 Task: Reply All to email with the signature Dylan Clark with the subject 'Request for paternity leave' from softage.1@softage.net with the message 'Would it be possible to have a project review meeting with all stakeholders next week?'
Action: Mouse moved to (1020, 170)
Screenshot: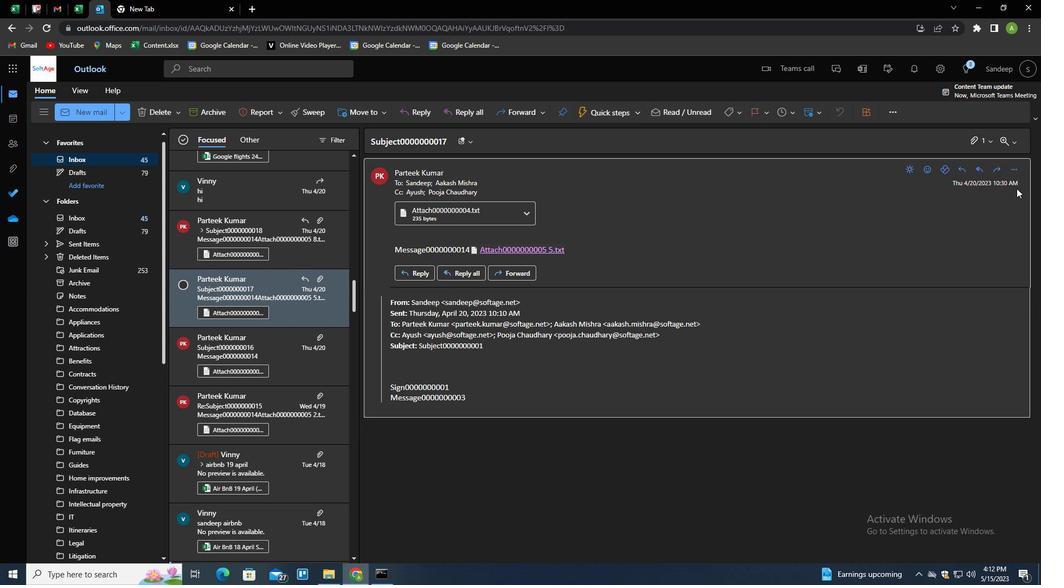 
Action: Mouse pressed left at (1020, 170)
Screenshot: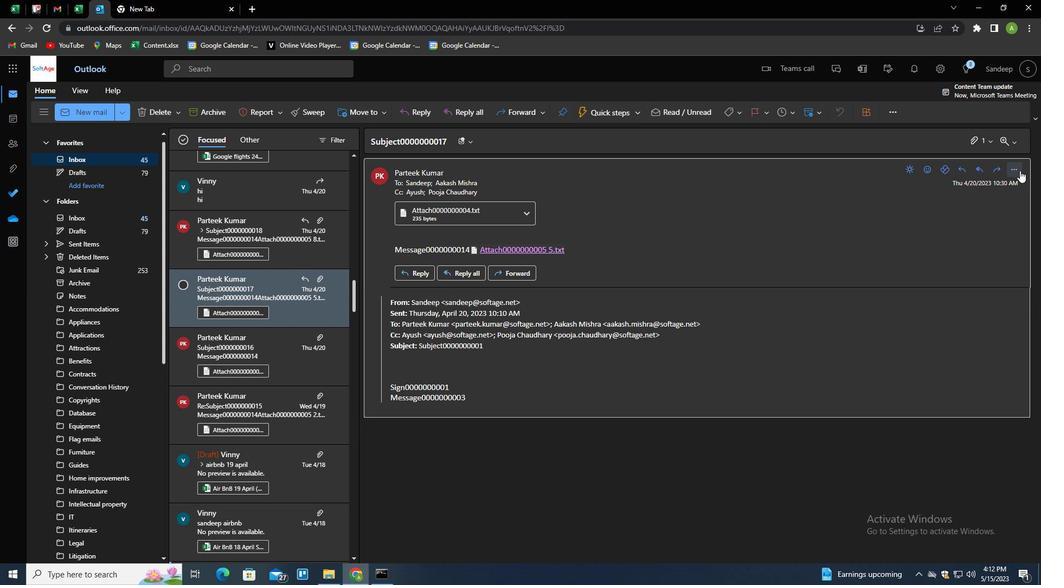 
Action: Mouse moved to (975, 204)
Screenshot: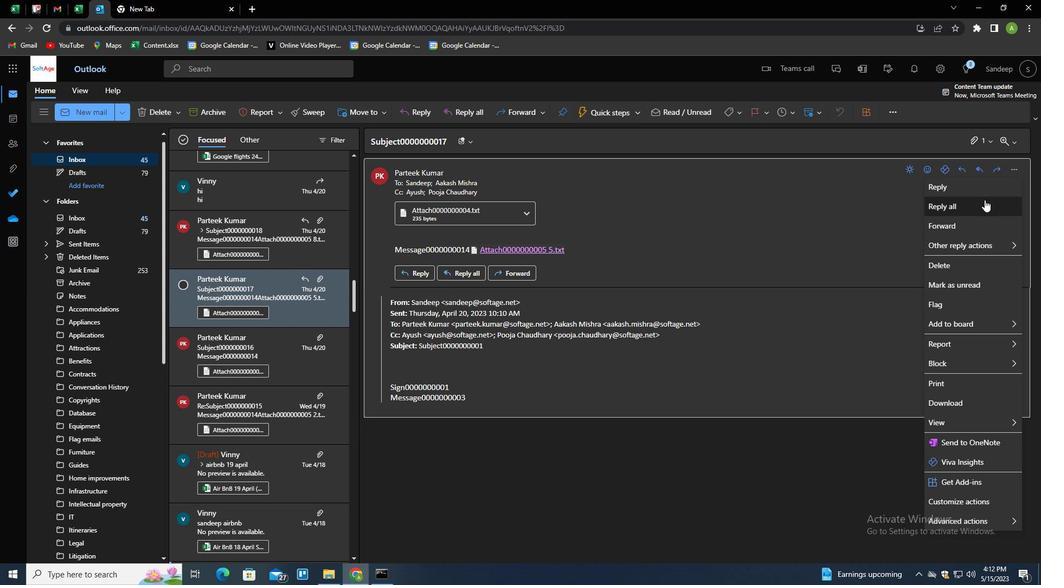 
Action: Mouse pressed left at (975, 204)
Screenshot: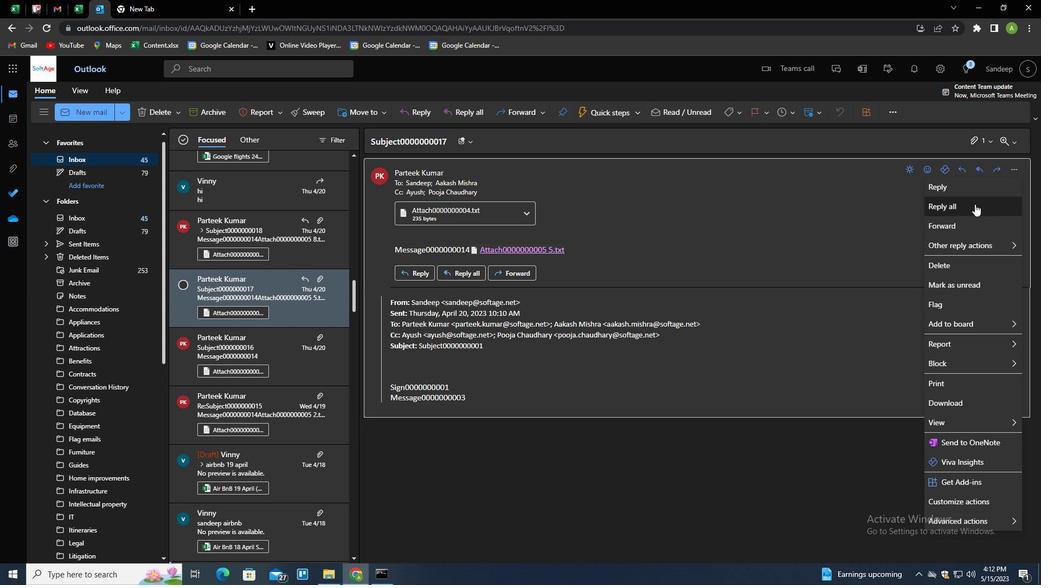 
Action: Mouse moved to (378, 310)
Screenshot: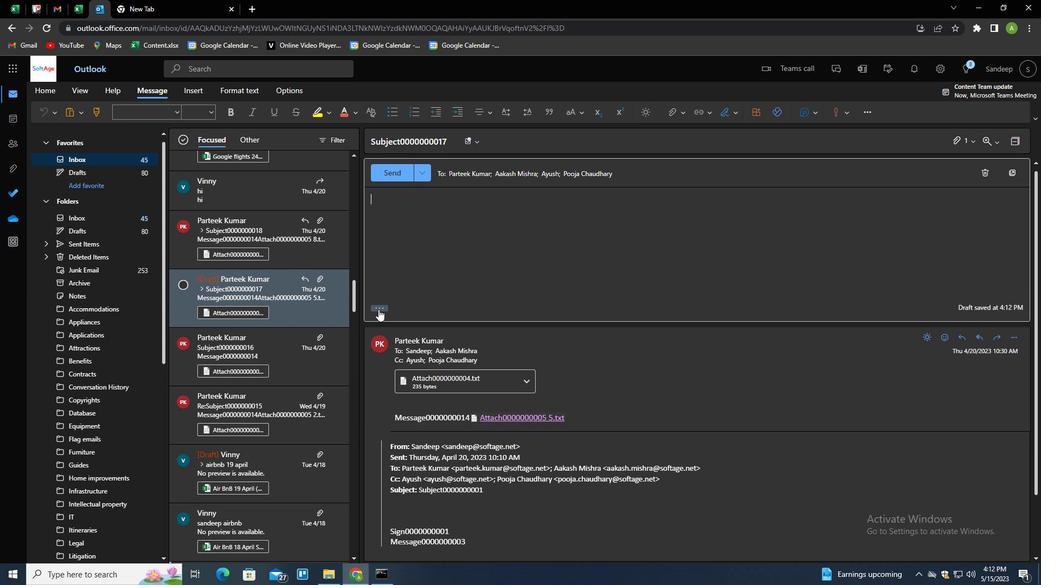 
Action: Mouse pressed left at (378, 310)
Screenshot: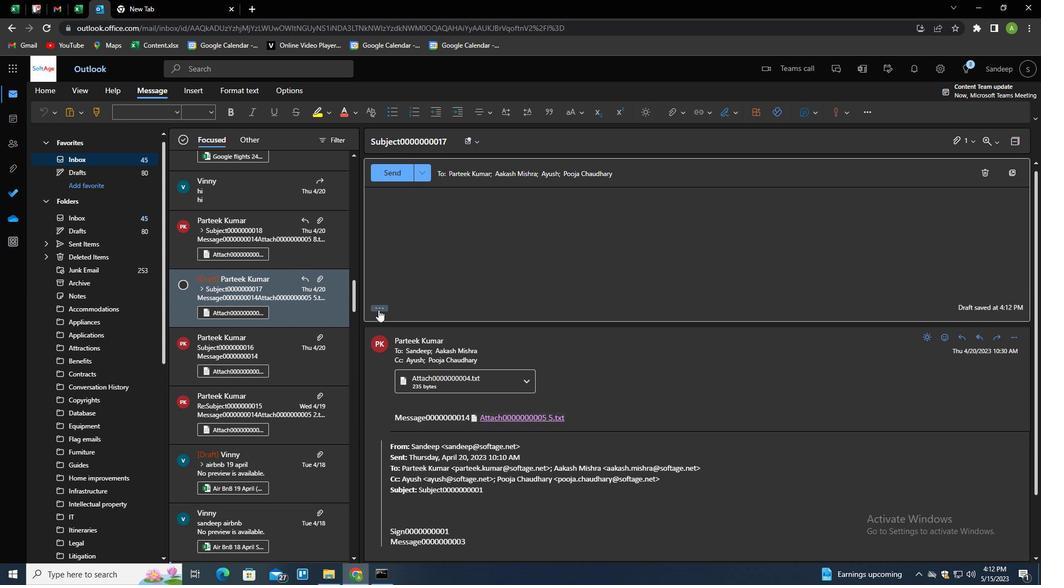 
Action: Mouse moved to (732, 111)
Screenshot: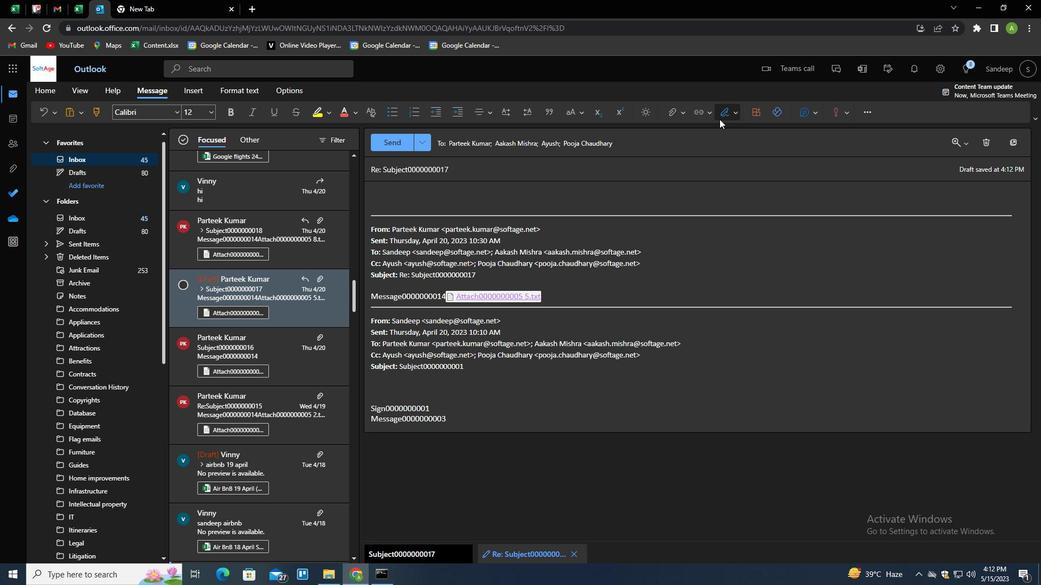 
Action: Mouse pressed left at (732, 111)
Screenshot: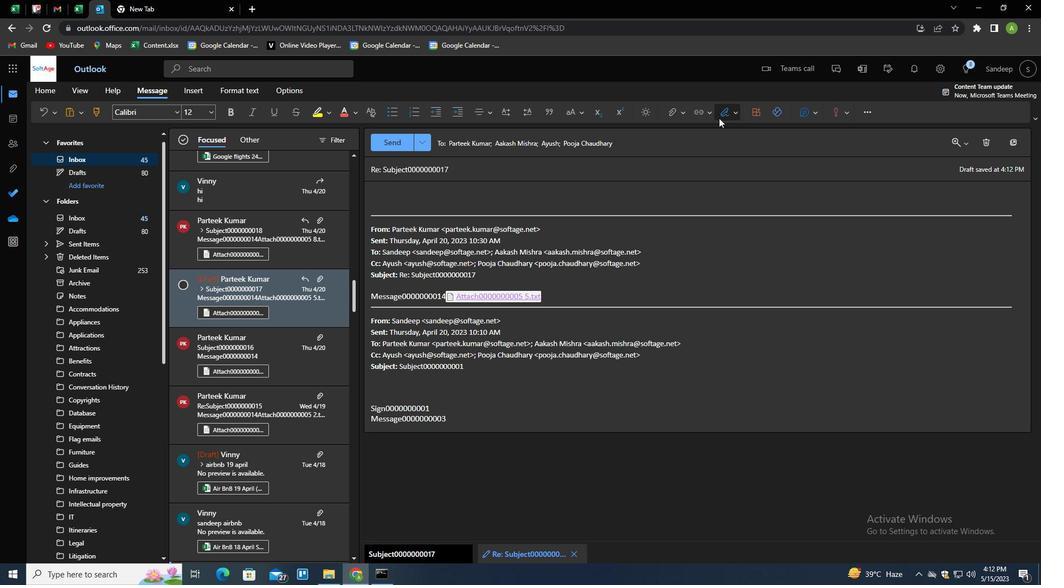 
Action: Mouse moved to (715, 152)
Screenshot: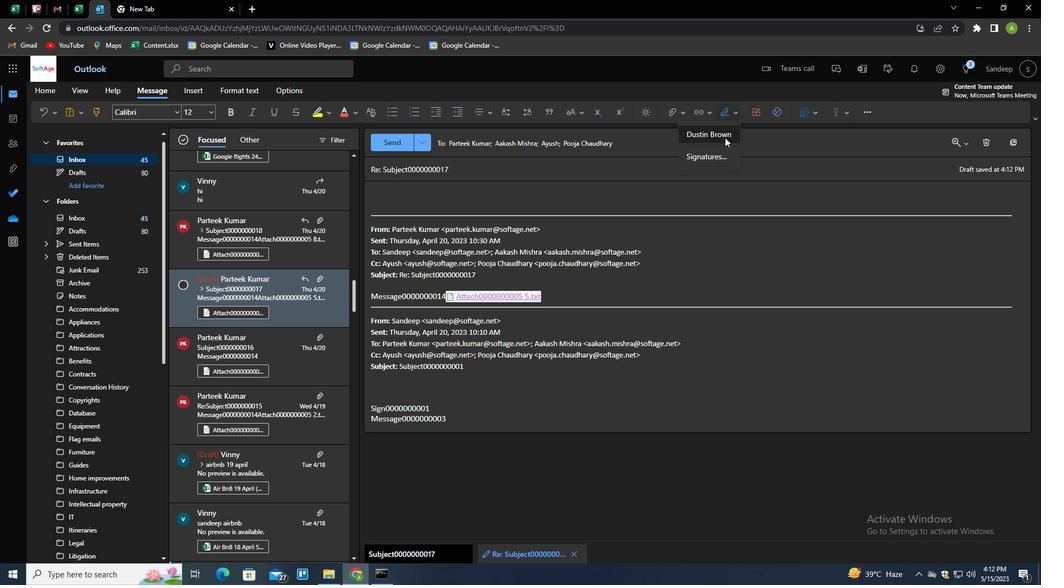 
Action: Mouse pressed left at (715, 152)
Screenshot: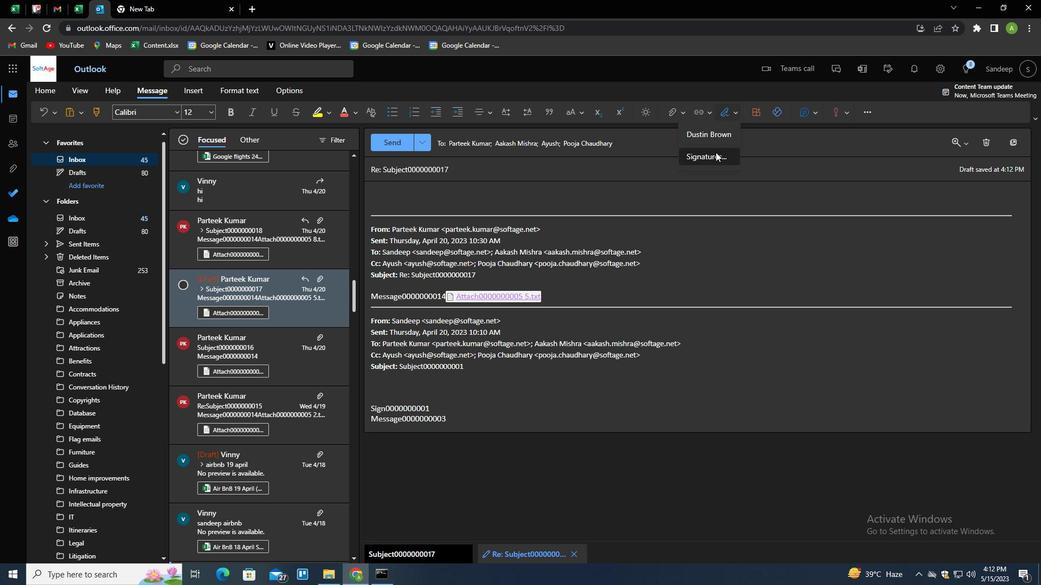 
Action: Mouse moved to (735, 193)
Screenshot: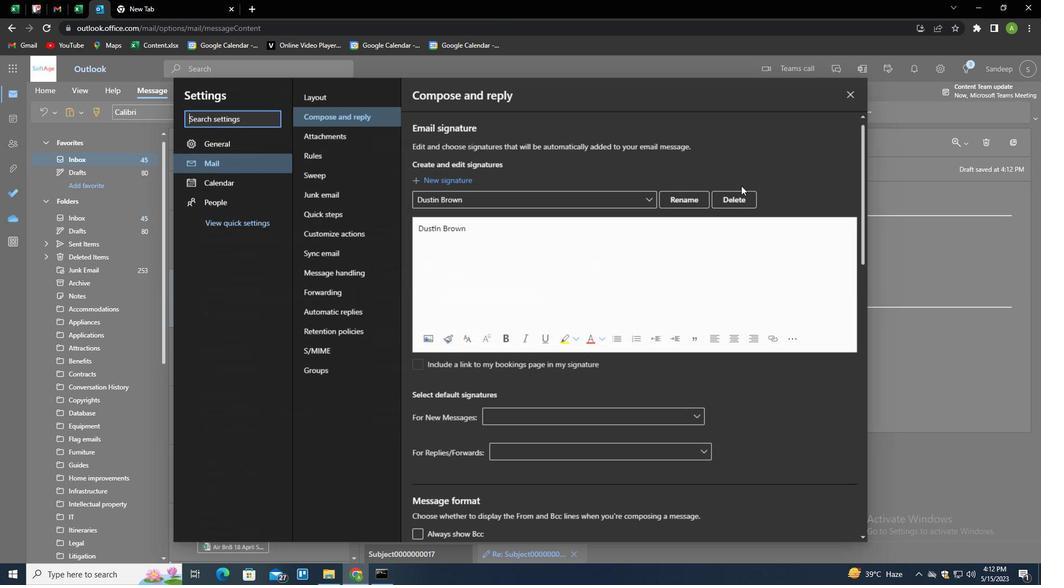 
Action: Mouse pressed left at (735, 193)
Screenshot: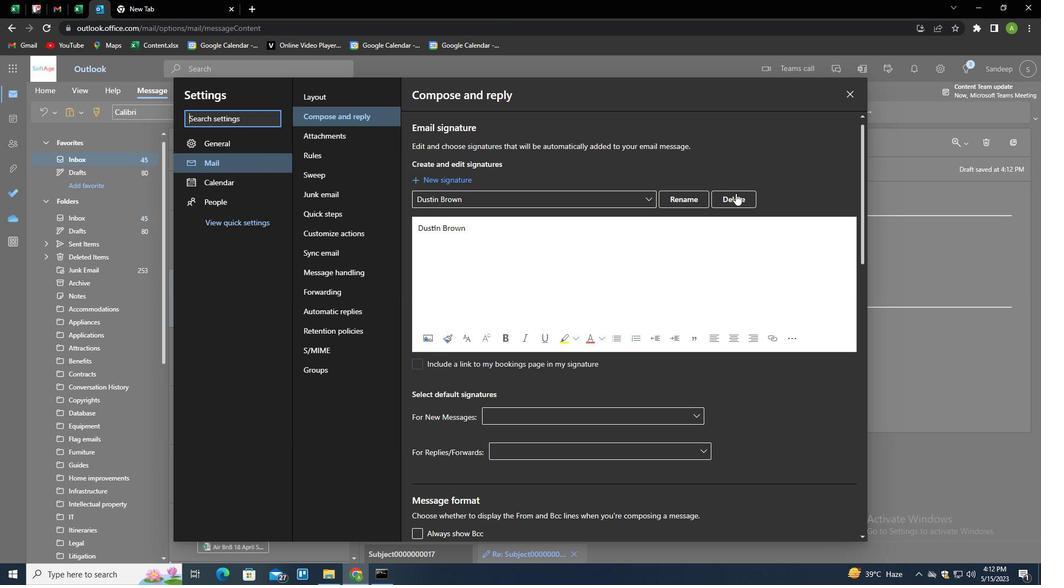 
Action: Mouse moved to (727, 197)
Screenshot: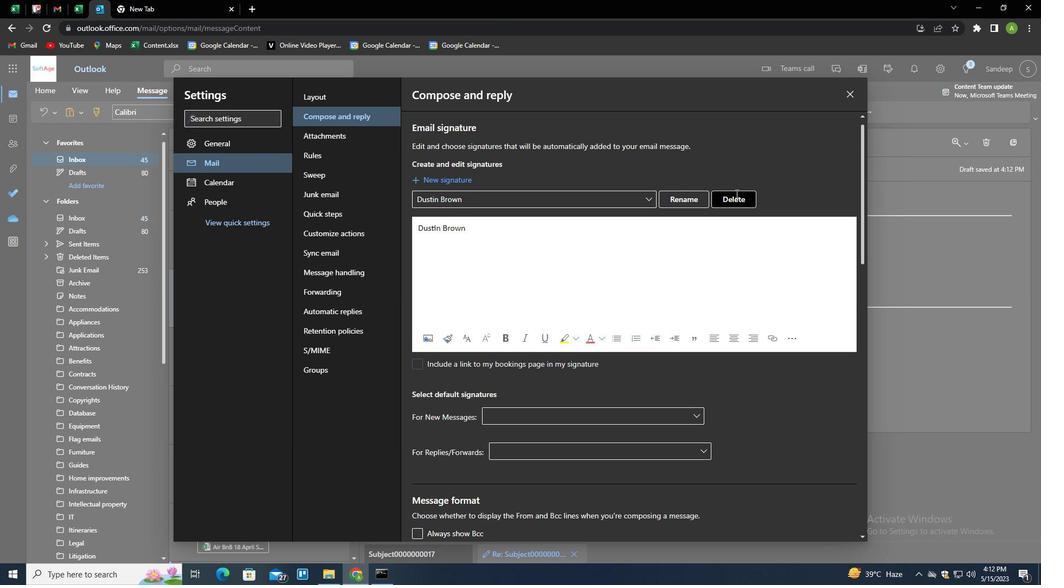 
Action: Mouse pressed left at (727, 197)
Screenshot: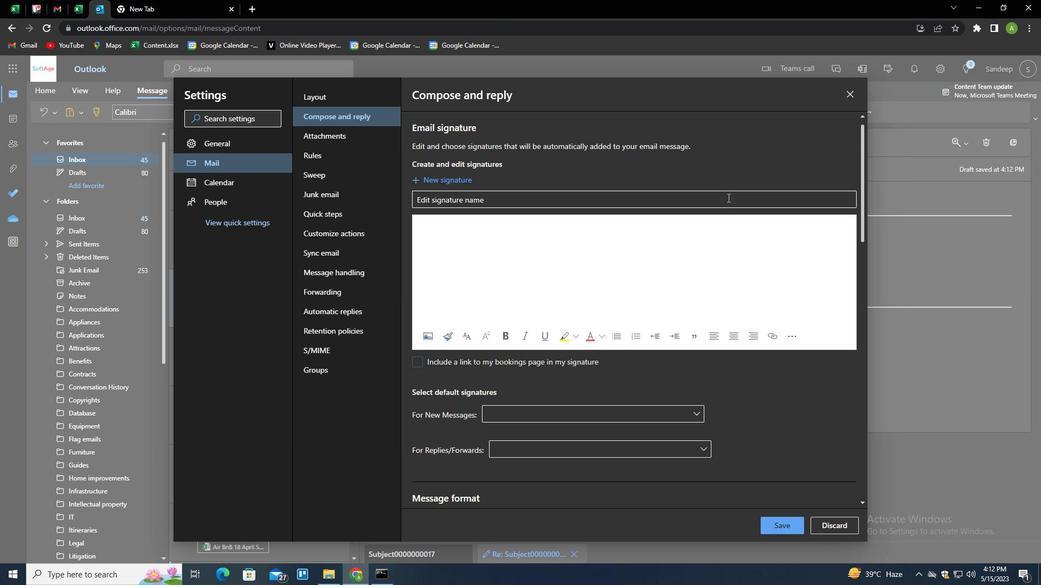 
Action: Key pressed <Key.shift>DYLAN<Key.space><Key.shift>CLARK<Key.tab><Key.shift>DYLAN<Key.space><Key.shift>CLARK
Screenshot: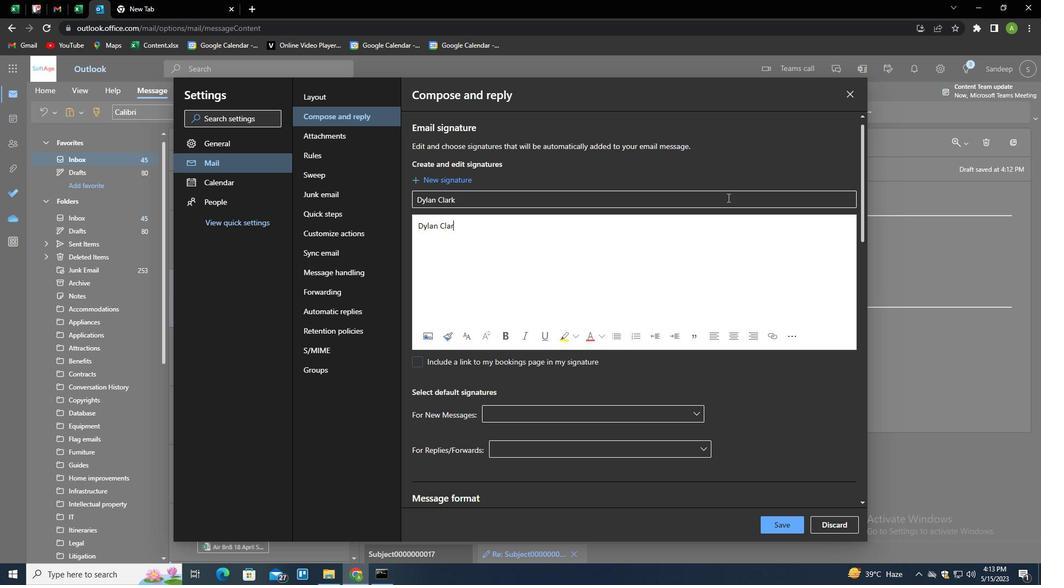 
Action: Mouse moved to (784, 524)
Screenshot: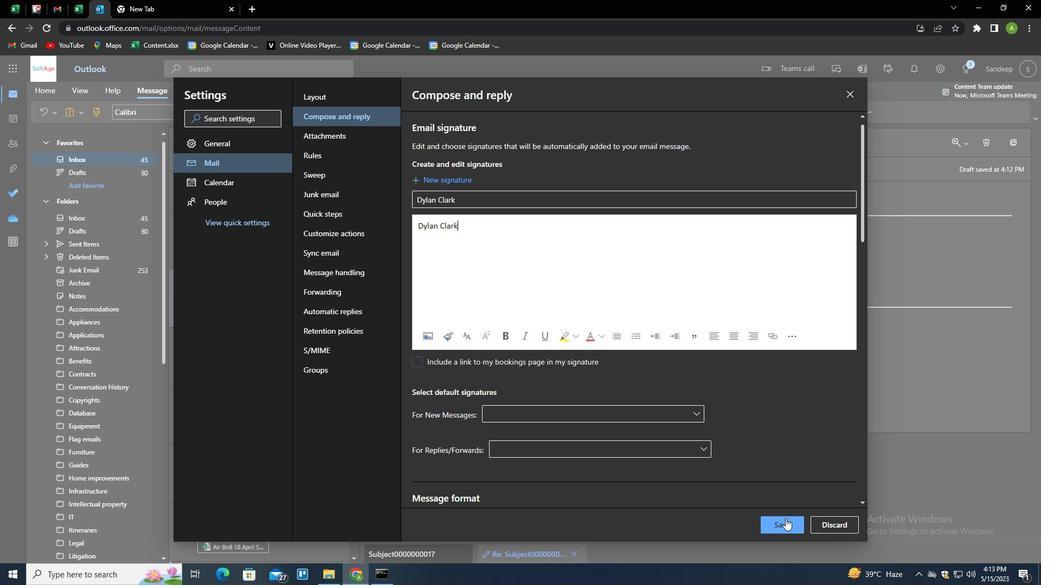 
Action: Mouse pressed left at (784, 524)
Screenshot: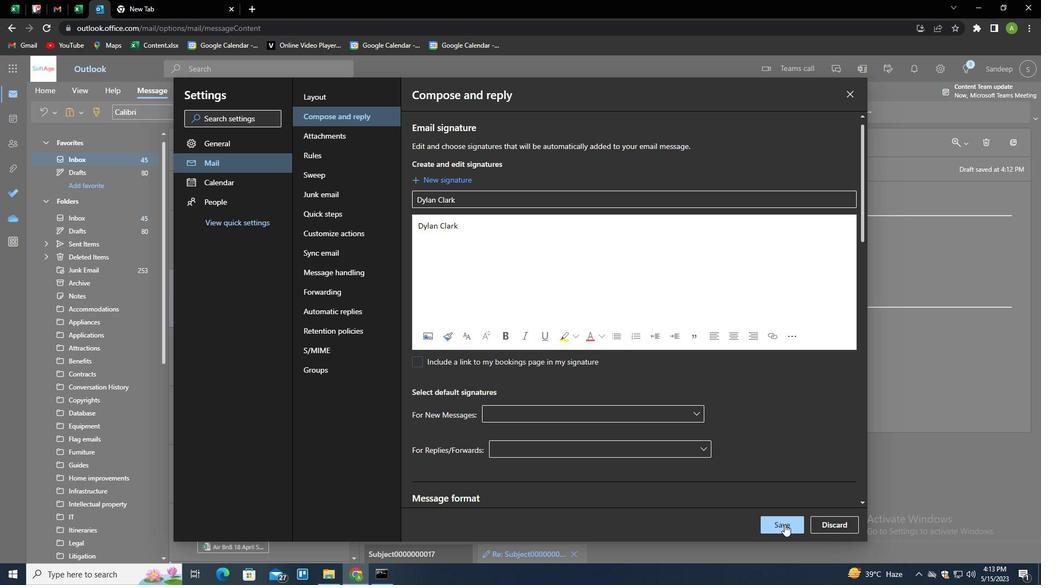 
Action: Mouse moved to (923, 267)
Screenshot: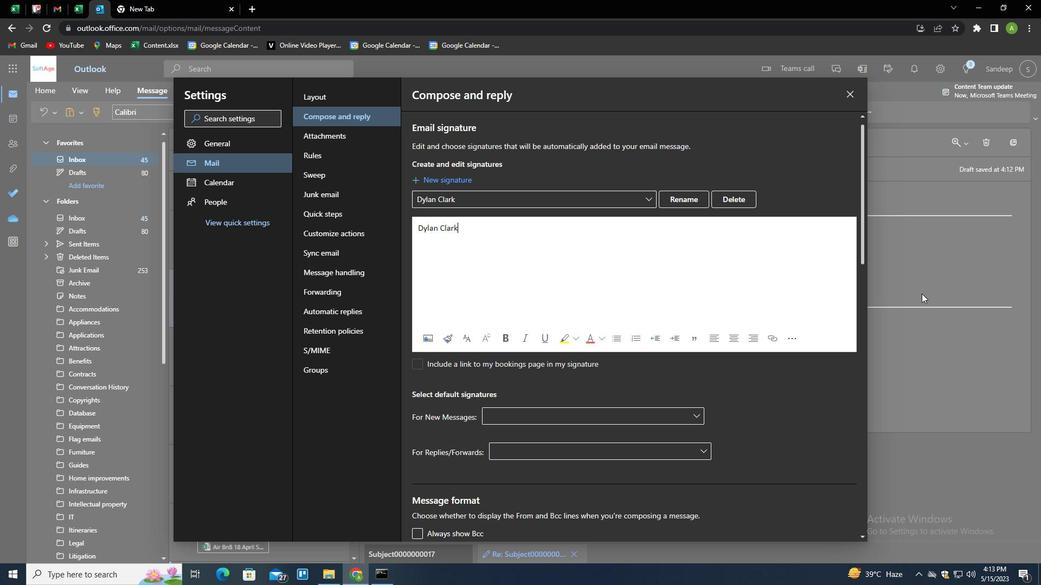 
Action: Mouse pressed left at (923, 267)
Screenshot: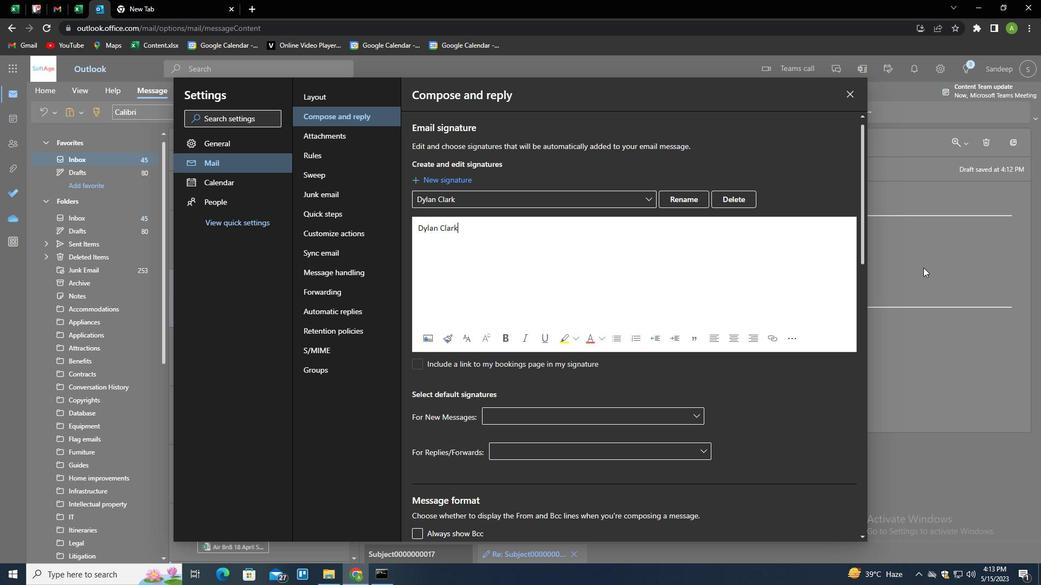 
Action: Mouse moved to (722, 115)
Screenshot: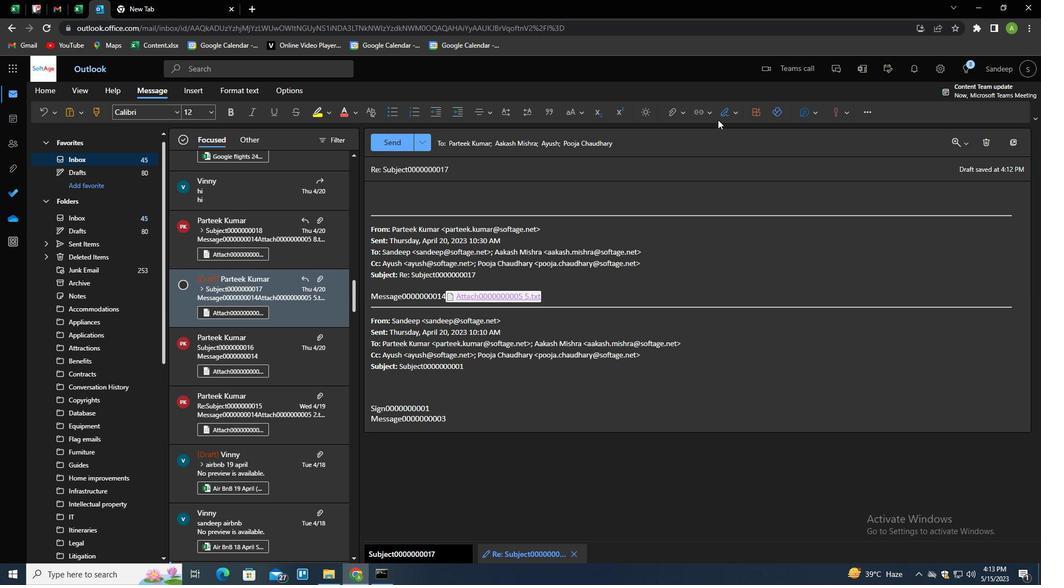 
Action: Mouse pressed left at (722, 115)
Screenshot: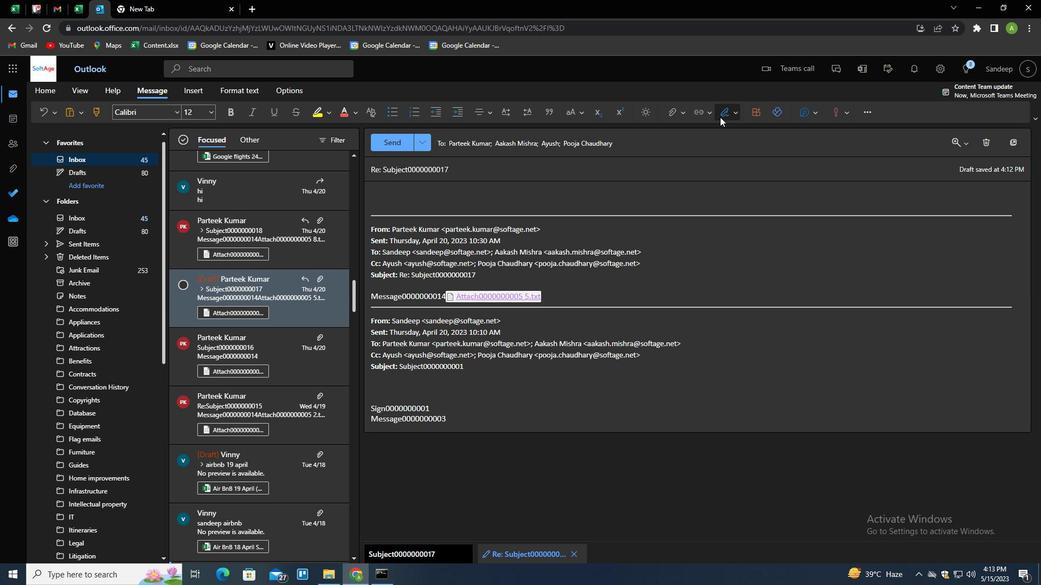 
Action: Mouse moved to (720, 137)
Screenshot: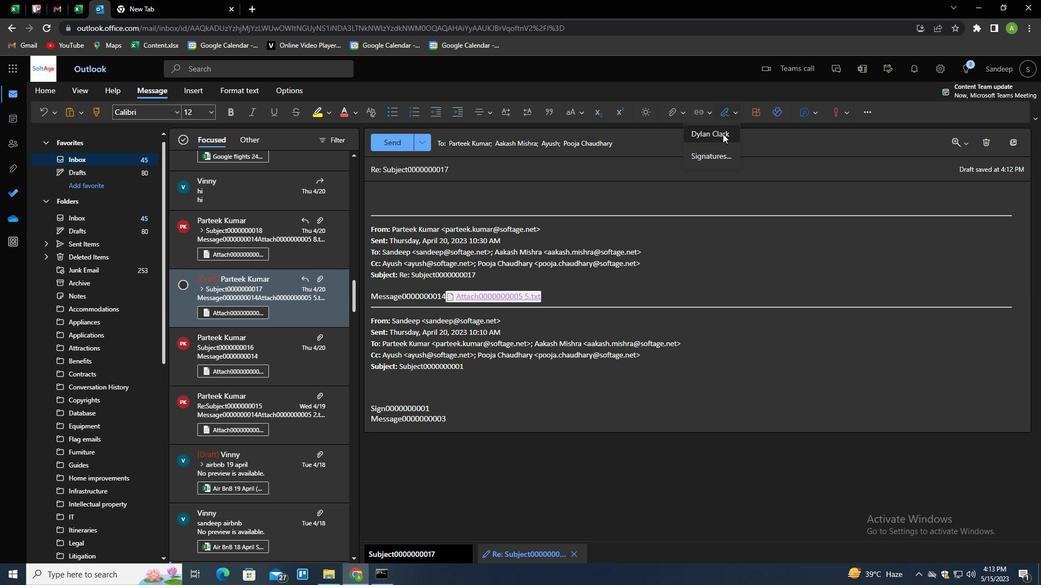 
Action: Mouse pressed left at (720, 137)
Screenshot: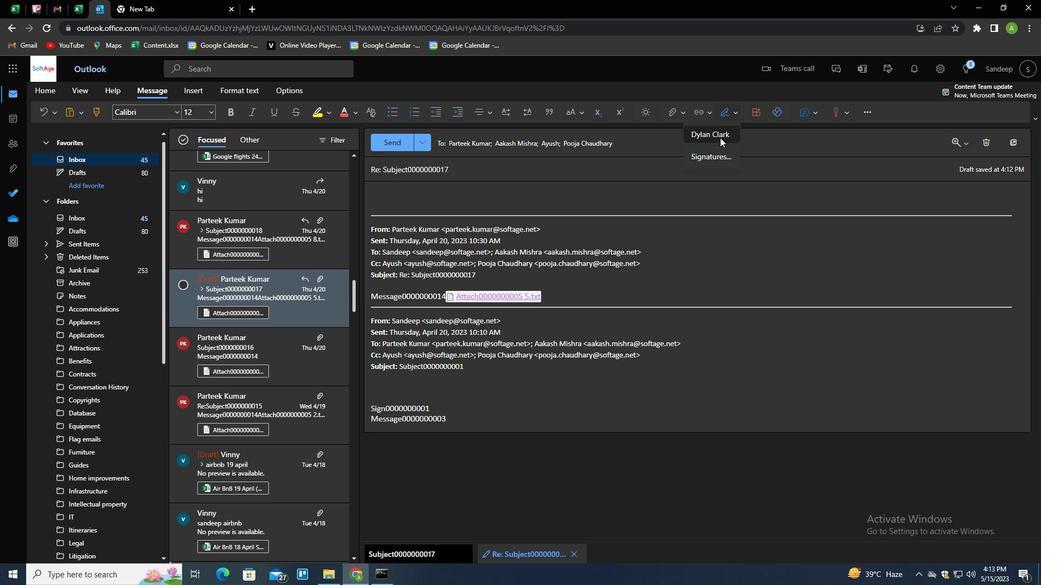 
Action: Mouse moved to (418, 168)
Screenshot: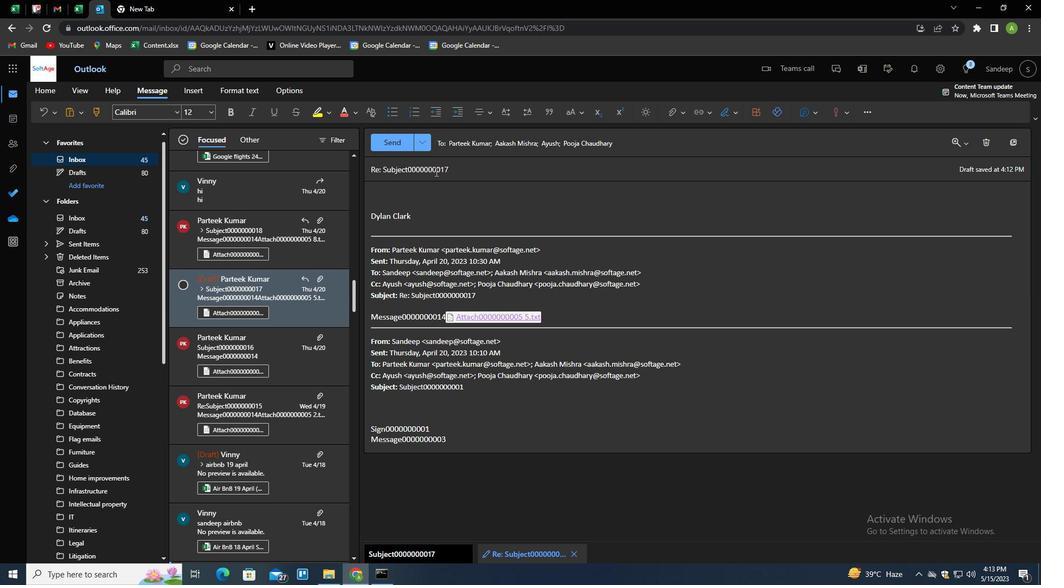 
Action: Mouse pressed left at (418, 168)
Screenshot: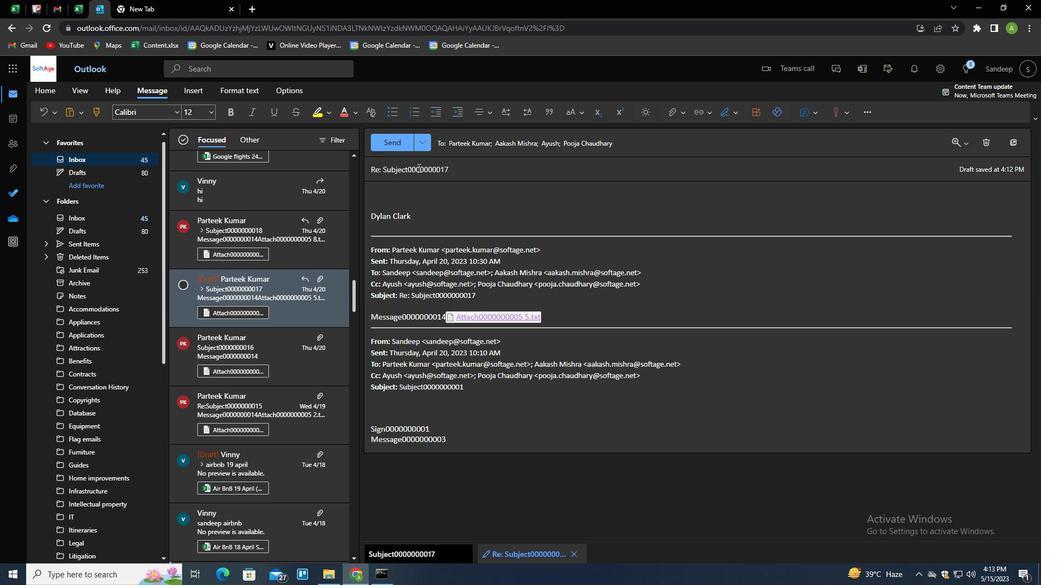 
Action: Mouse pressed left at (418, 168)
Screenshot: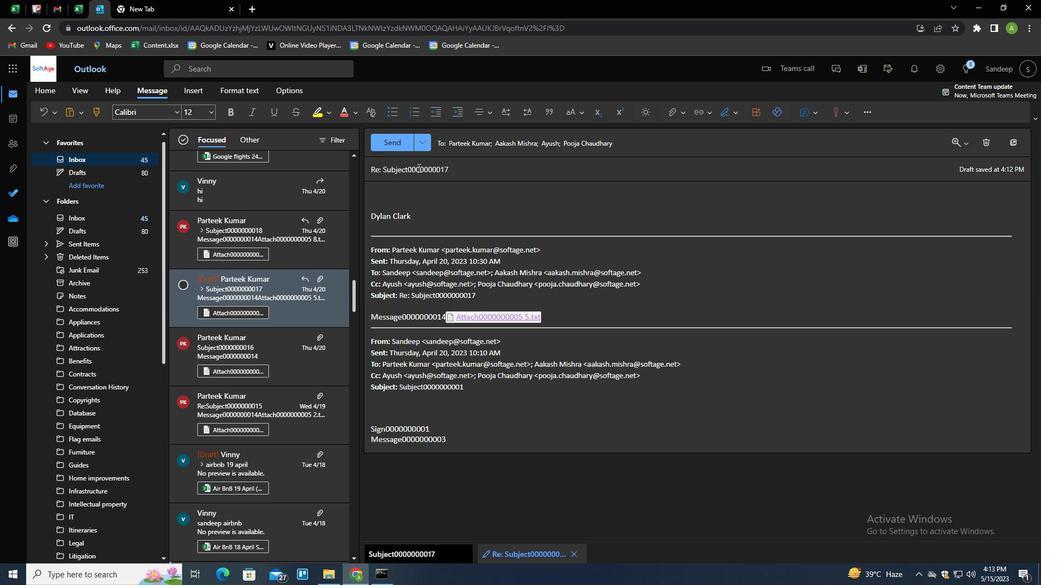 
Action: Mouse pressed left at (418, 168)
Screenshot: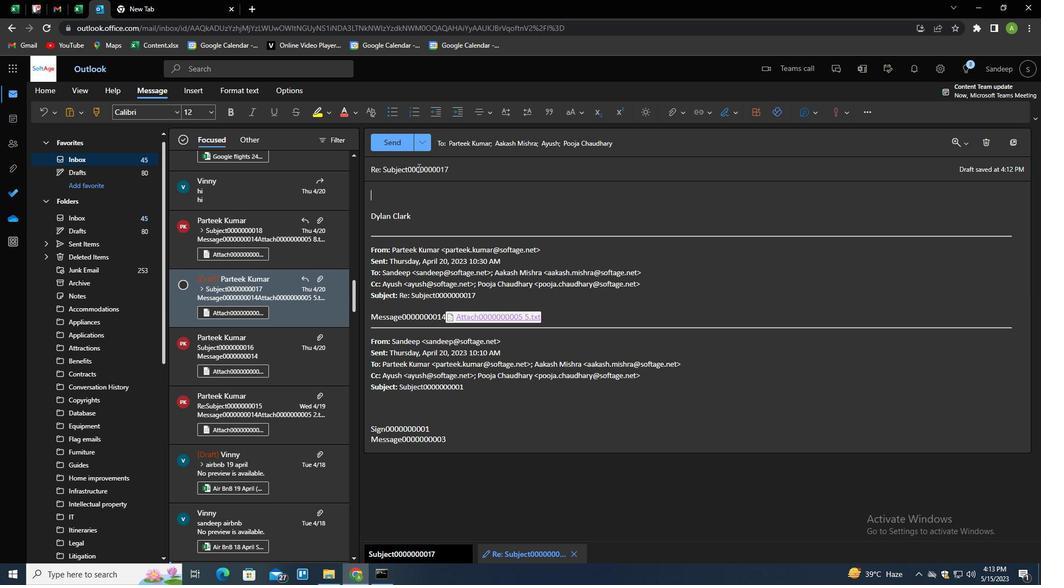 
Action: Key pressed <Key.shift>REQUEST<Key.space>FOR<Key.space>PATERNITY<Key.space>LEACE<Key.backspace><Key.backspace>VE
Screenshot: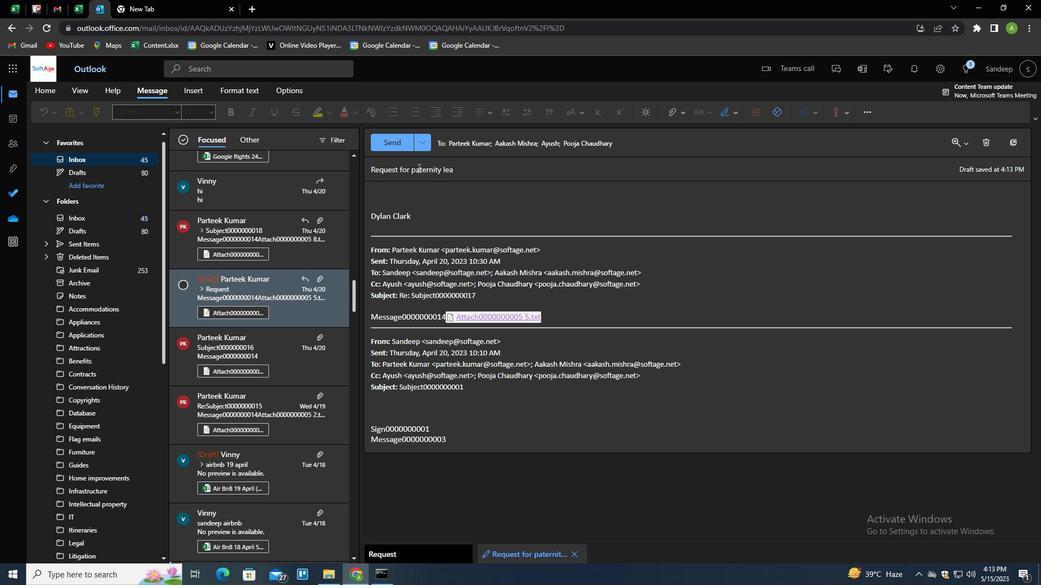 
Action: Mouse moved to (423, 184)
Screenshot: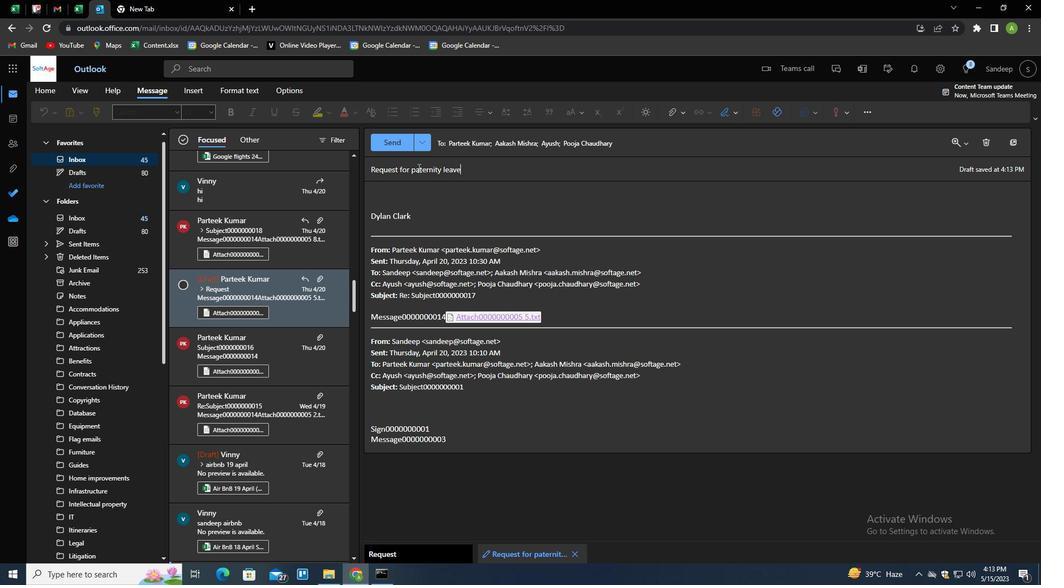 
Action: Key pressed <Key.tab><Key.shift>WOULD<Key.space>IT<Key.space>BE<Key.space>PODDI<Key.backspace><Key.backspace><Key.backspace>SSIBLE<Key.space>TO<Key.space>HAVE<Key.space><Key.space><Key.backspace>A<Key.space>PROJECT<Key.space>REVIEW<Key.space>MEETING<Key.space>WITH<Key.space>ALL<Key.space>STAKEHOLDERS<Key.space>NEXT<Key.space>WEEK<Key.shift>?
Screenshot: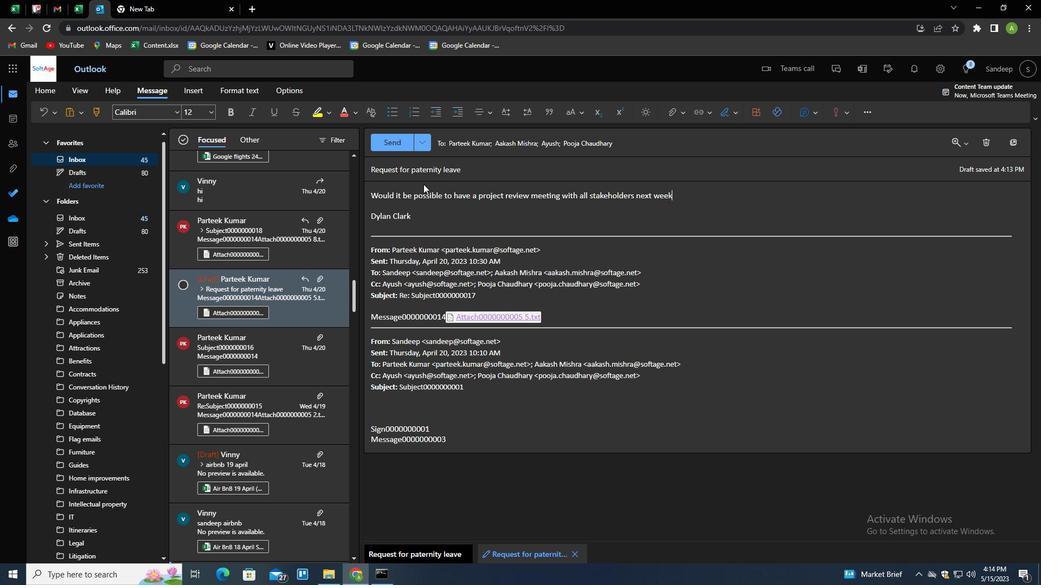 
Action: Mouse moved to (402, 141)
Screenshot: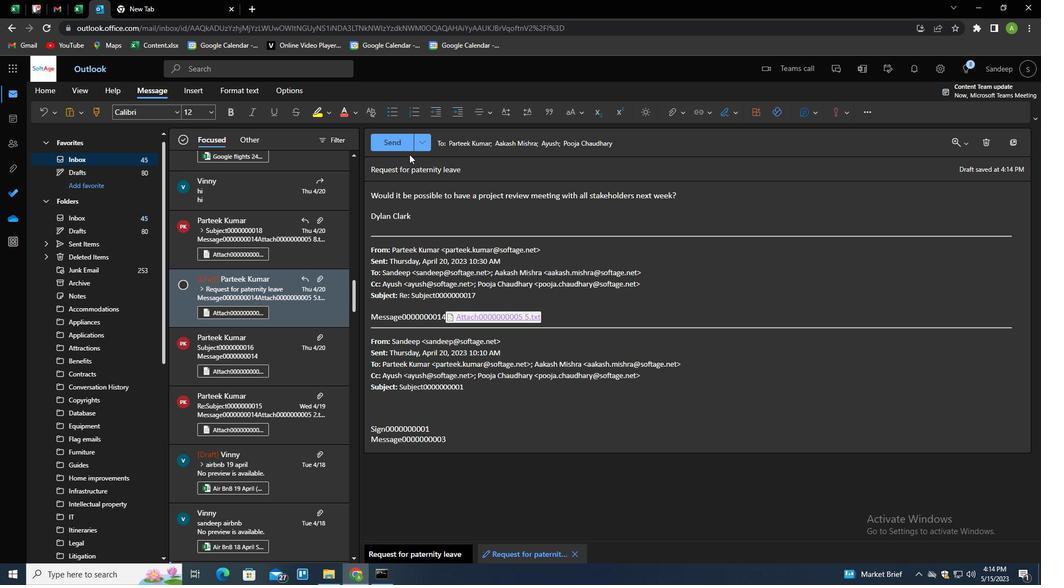 
Action: Mouse pressed left at (402, 141)
Screenshot: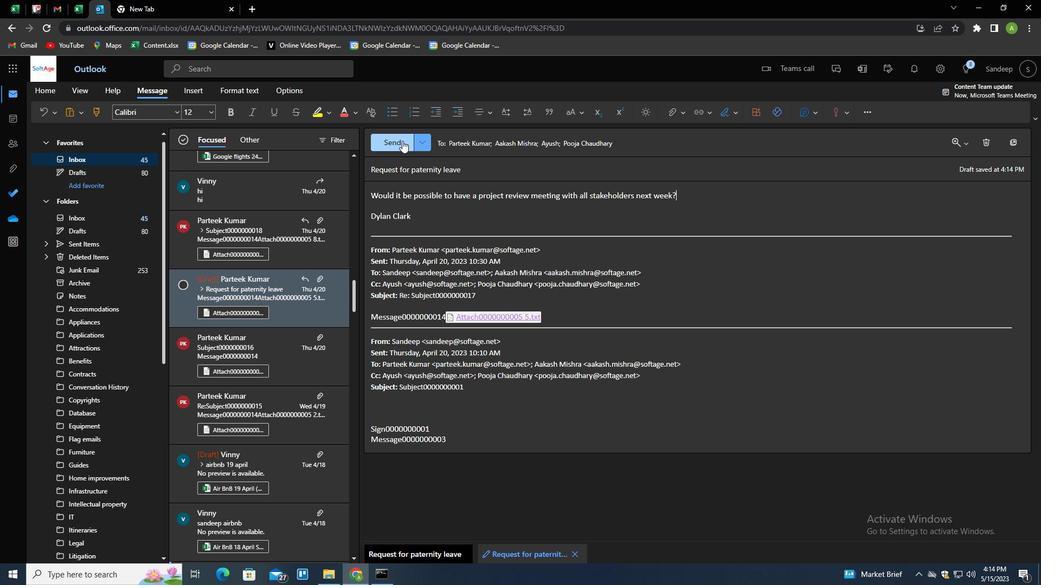
Action: Mouse moved to (404, 144)
Screenshot: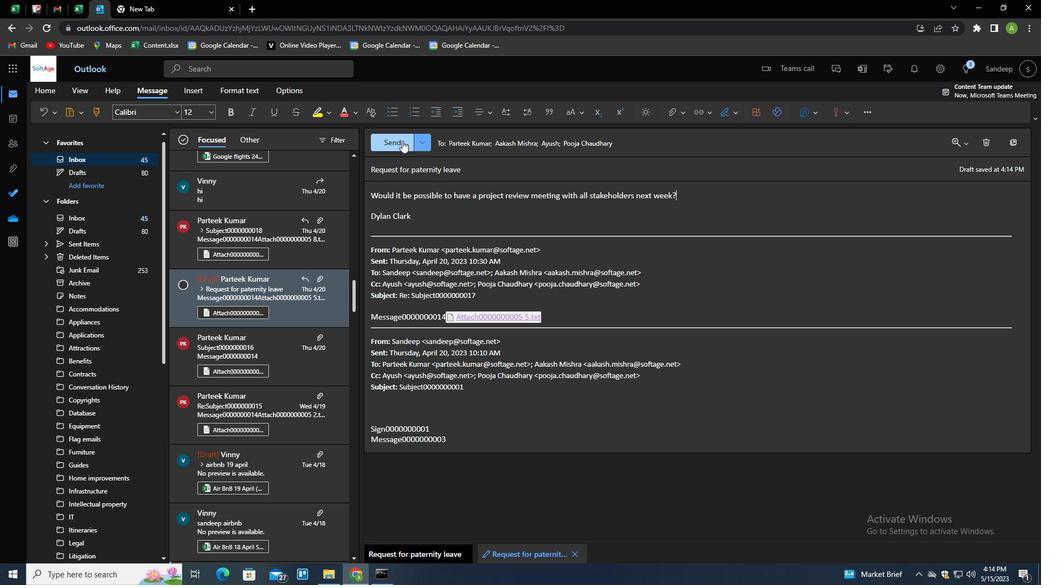 
